 Task: Modify language to Arabic.
Action: Mouse moved to (474, 231)
Screenshot: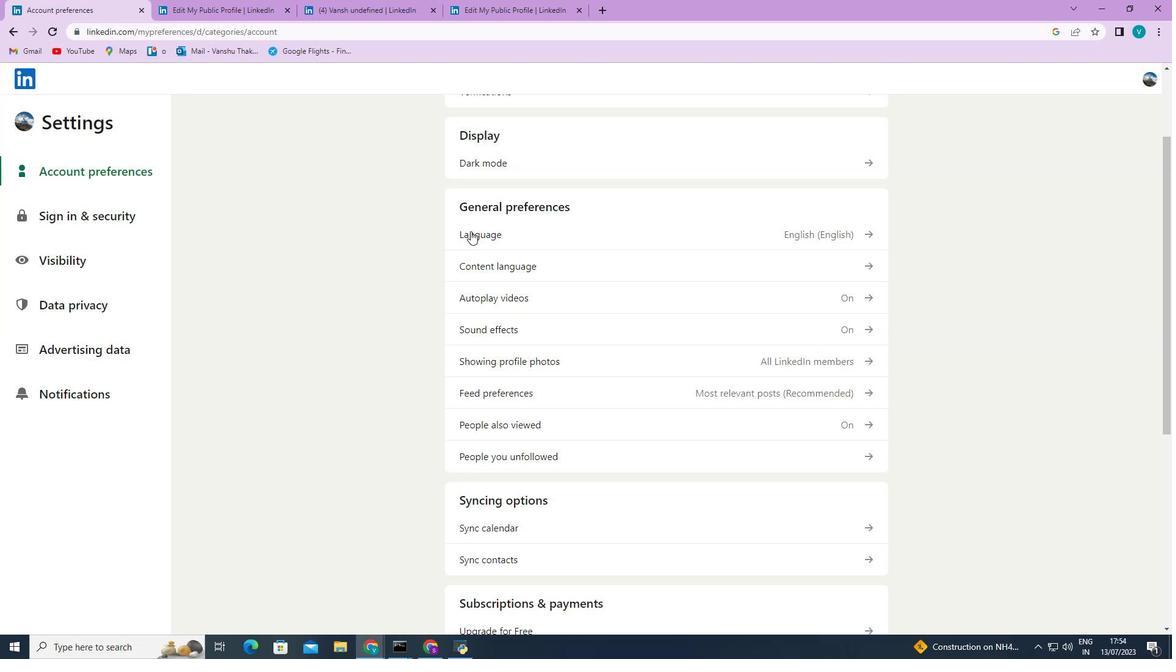 
Action: Mouse pressed left at (474, 231)
Screenshot: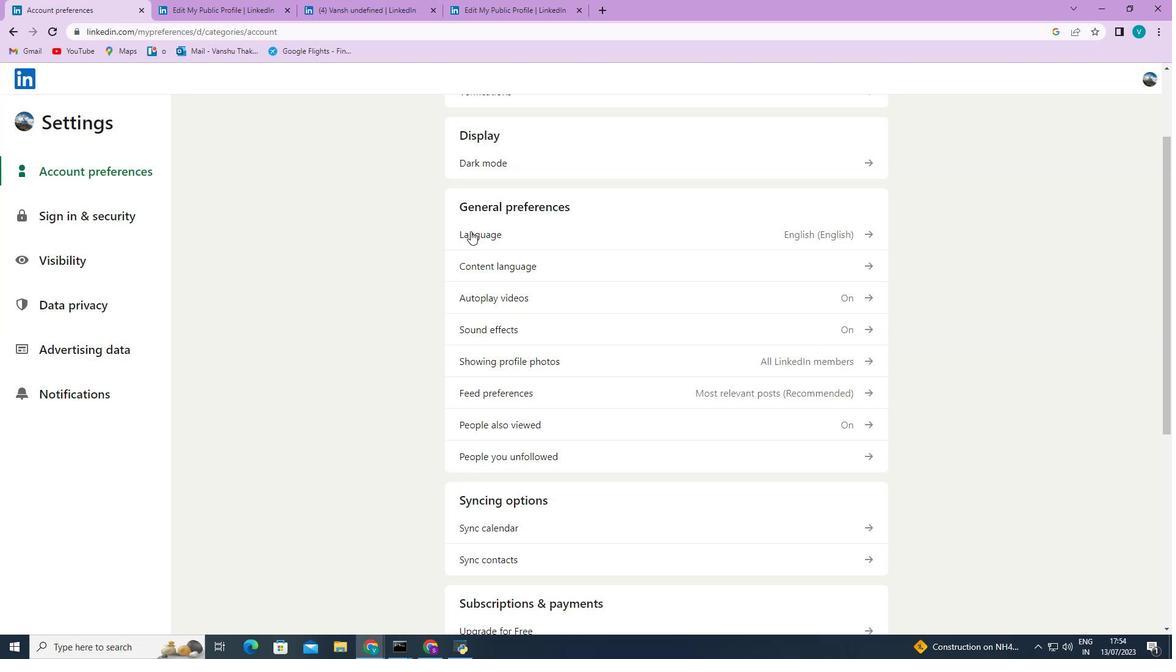 
Action: Mouse moved to (508, 186)
Screenshot: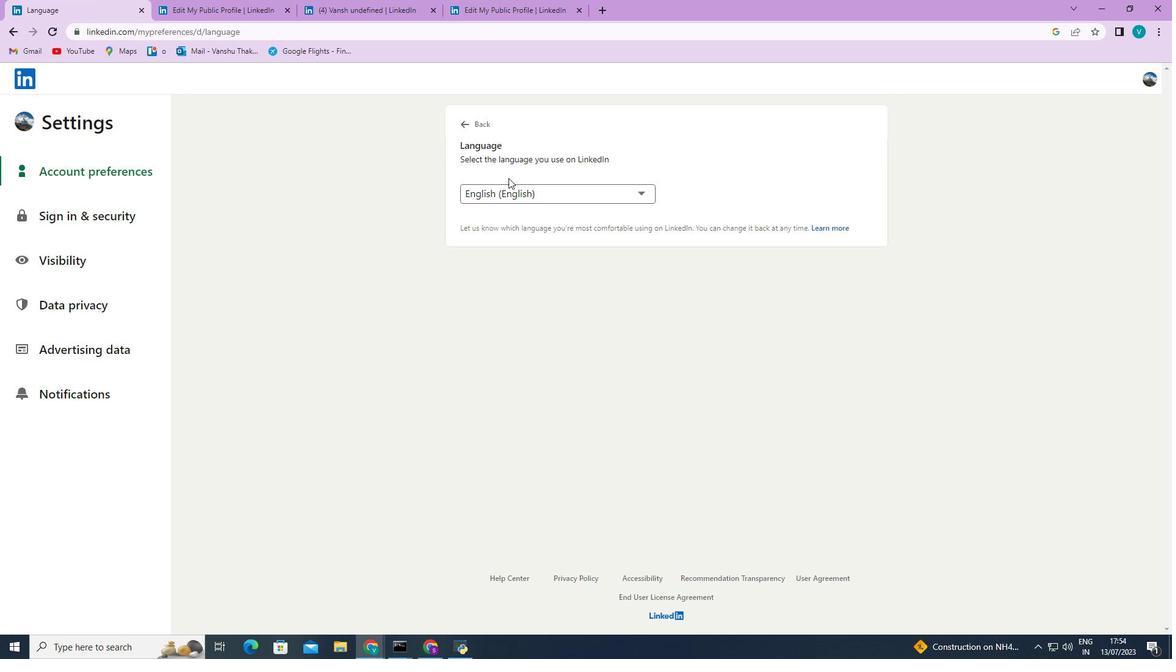 
Action: Mouse pressed left at (508, 186)
Screenshot: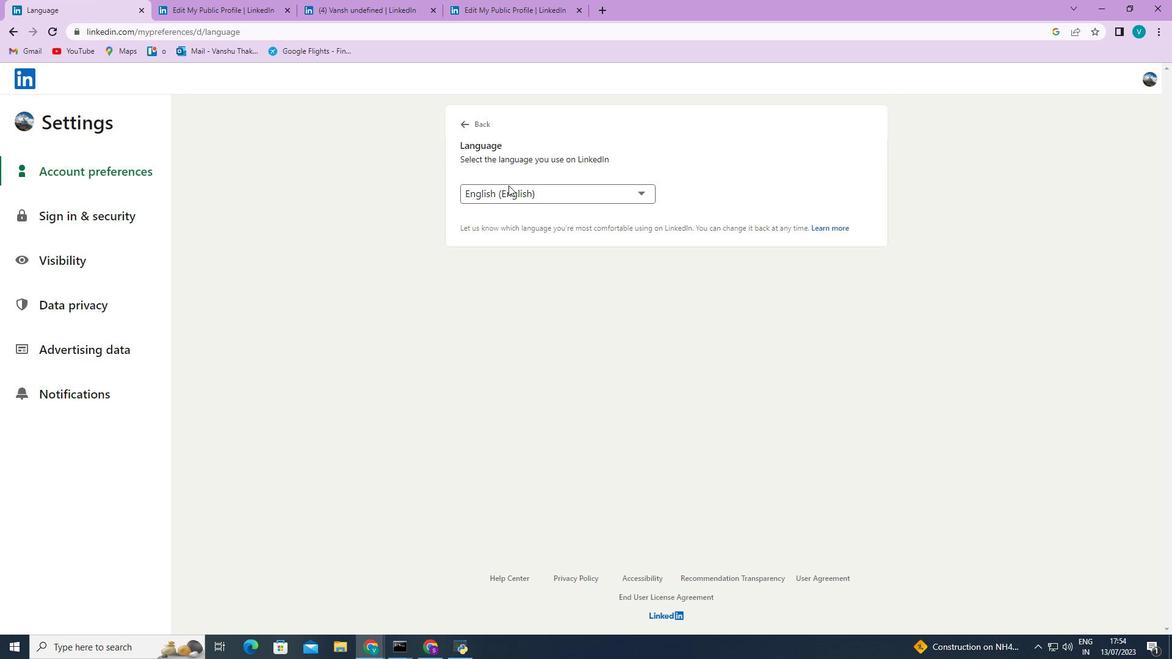 
Action: Mouse moved to (507, 214)
Screenshot: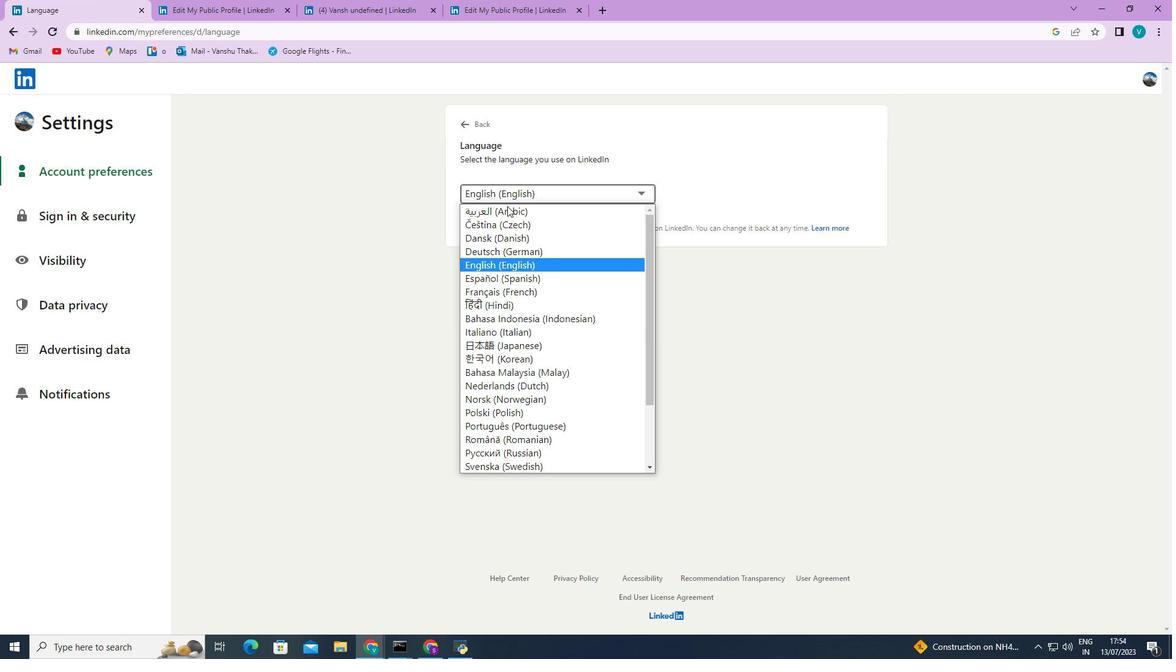 
Action: Mouse pressed left at (507, 214)
Screenshot: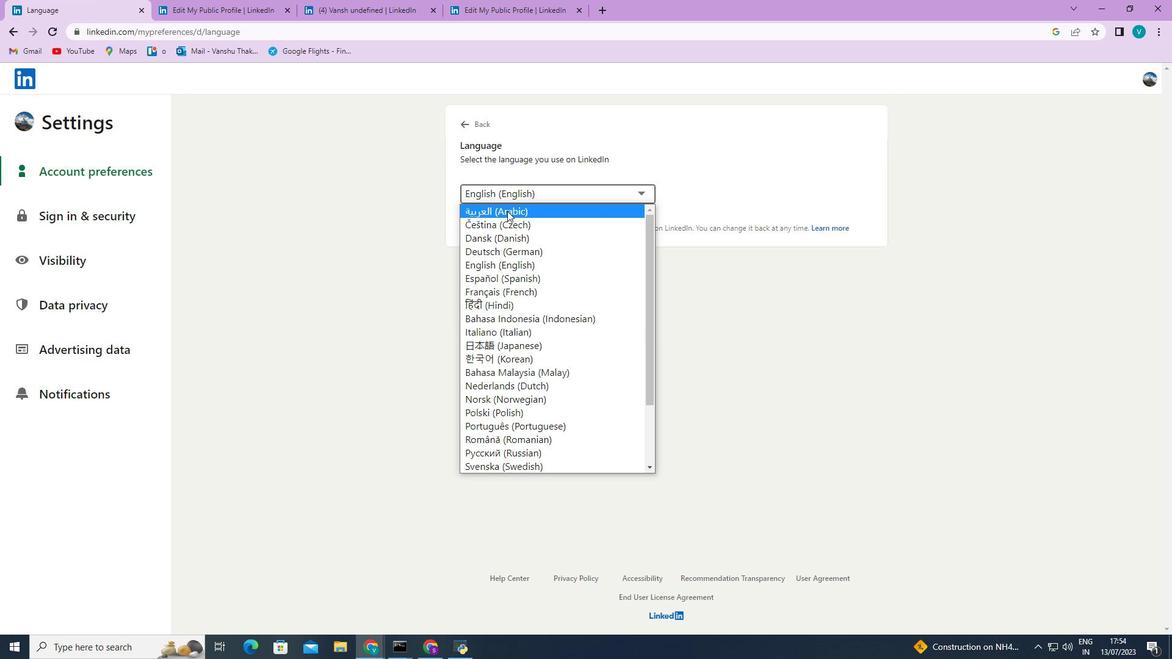 
